 Task: In the spreadsheet apply font size 10 to the text.
Action: Mouse moved to (24, 153)
Screenshot: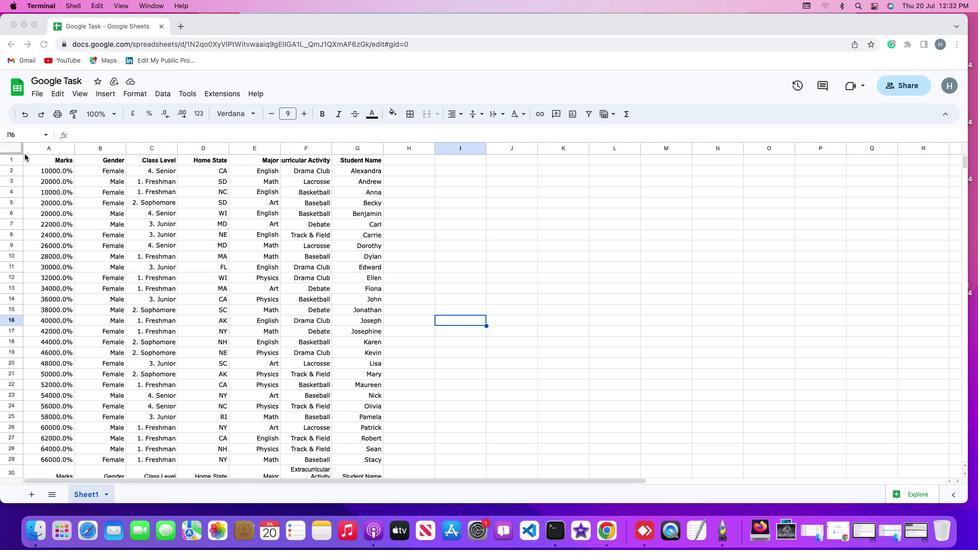 
Action: Mouse pressed left at (24, 153)
Screenshot: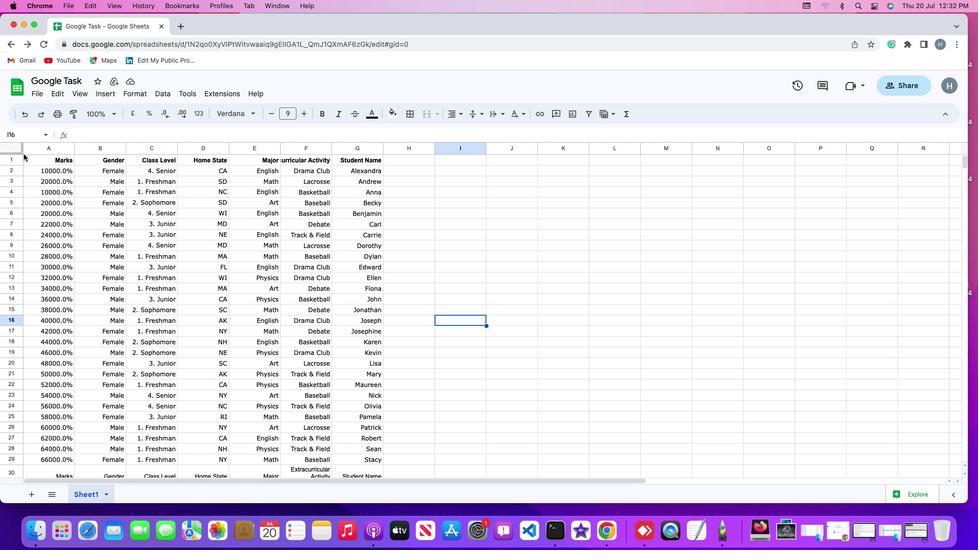
Action: Mouse moved to (20, 146)
Screenshot: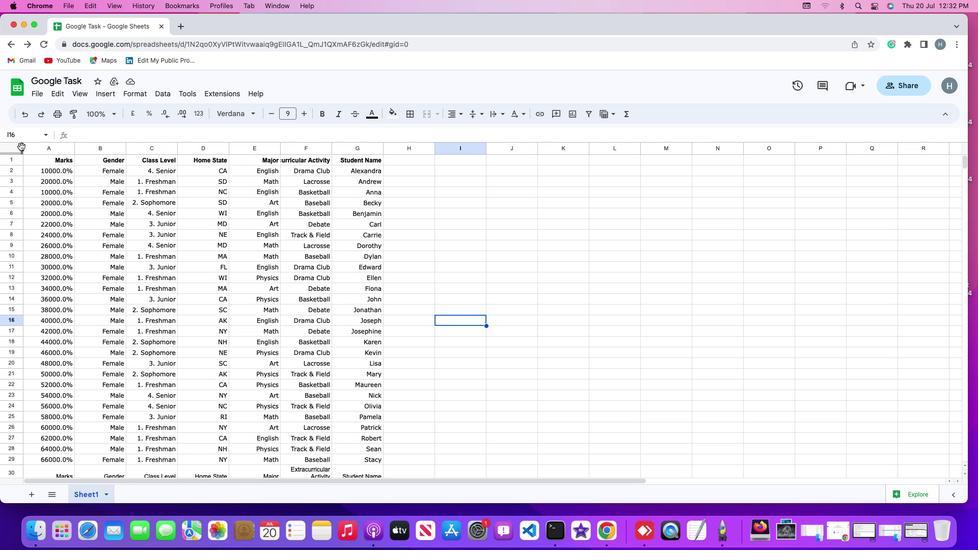 
Action: Mouse pressed left at (20, 146)
Screenshot: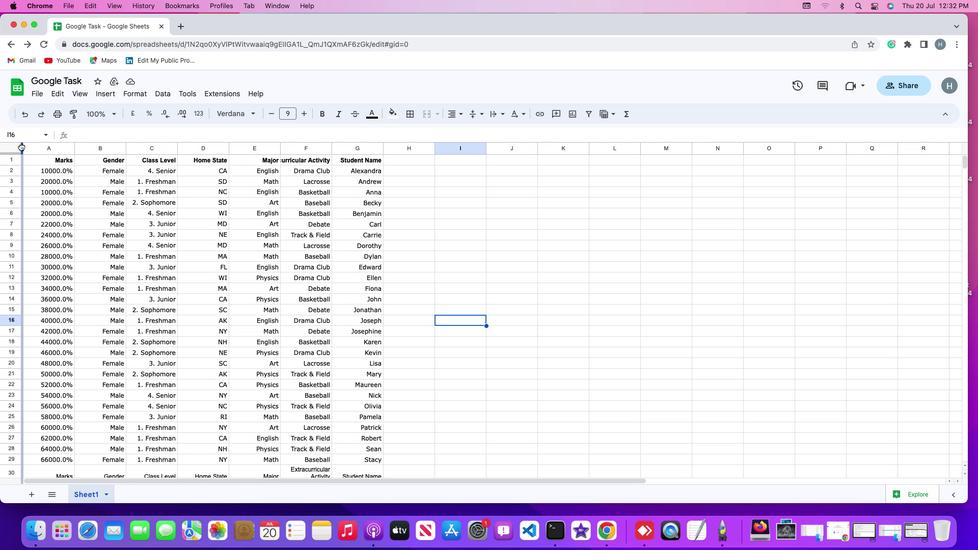 
Action: Mouse moved to (15, 151)
Screenshot: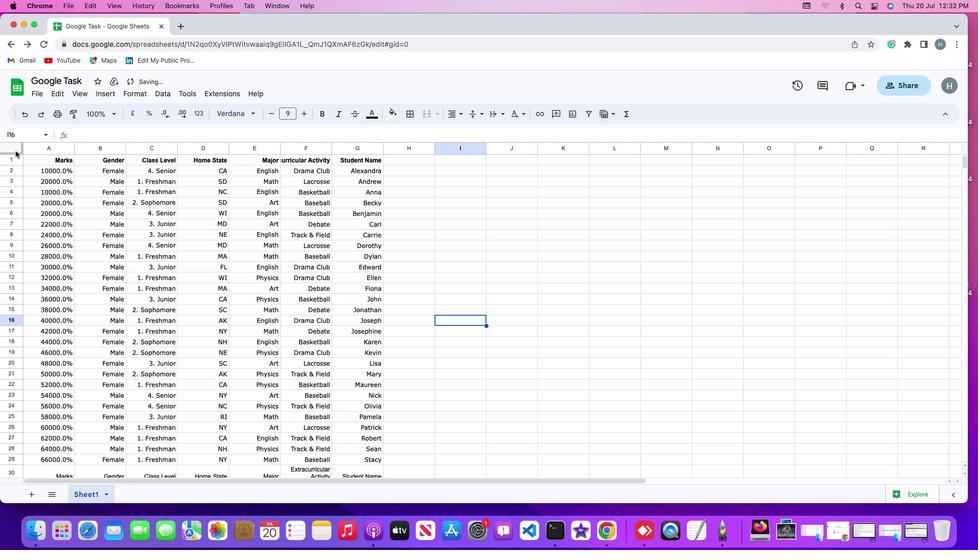 
Action: Mouse pressed left at (15, 151)
Screenshot: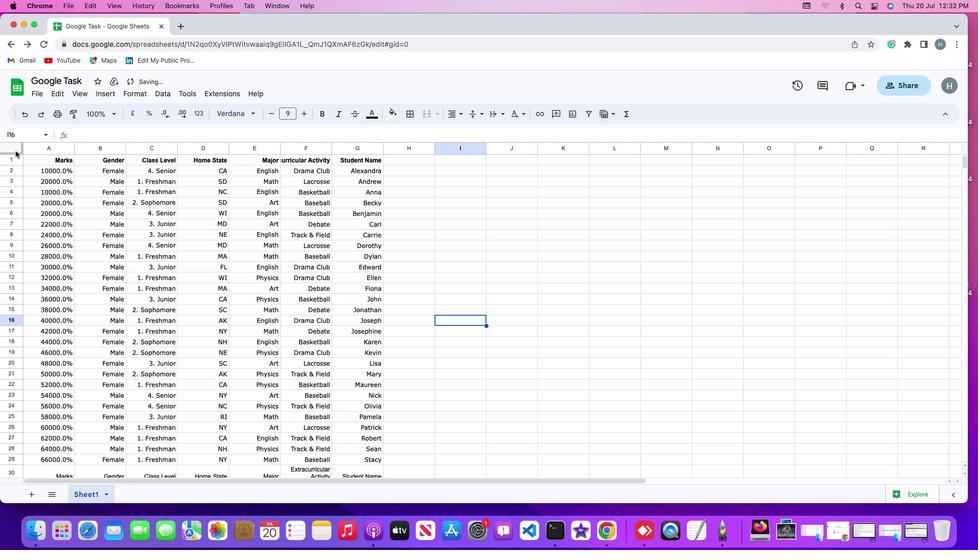
Action: Mouse moved to (138, 92)
Screenshot: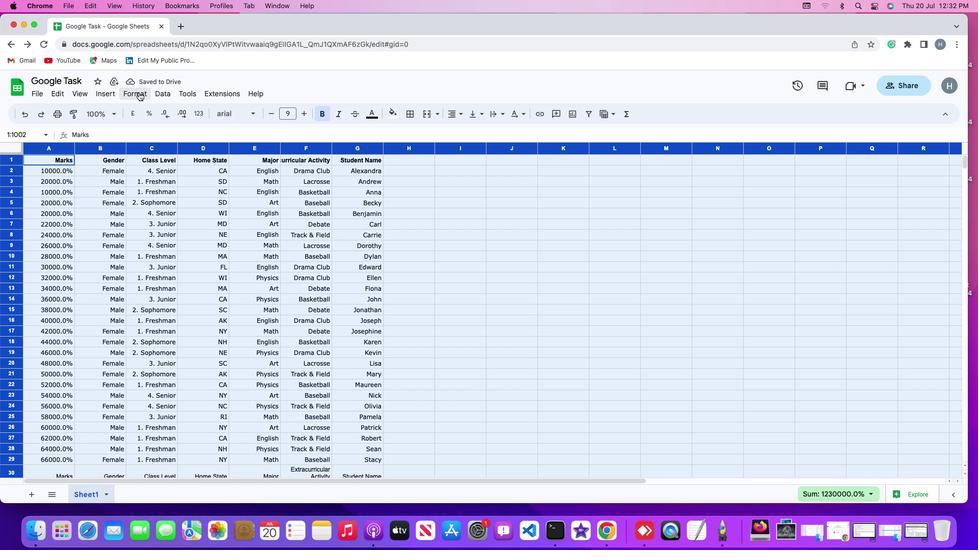 
Action: Mouse pressed left at (138, 92)
Screenshot: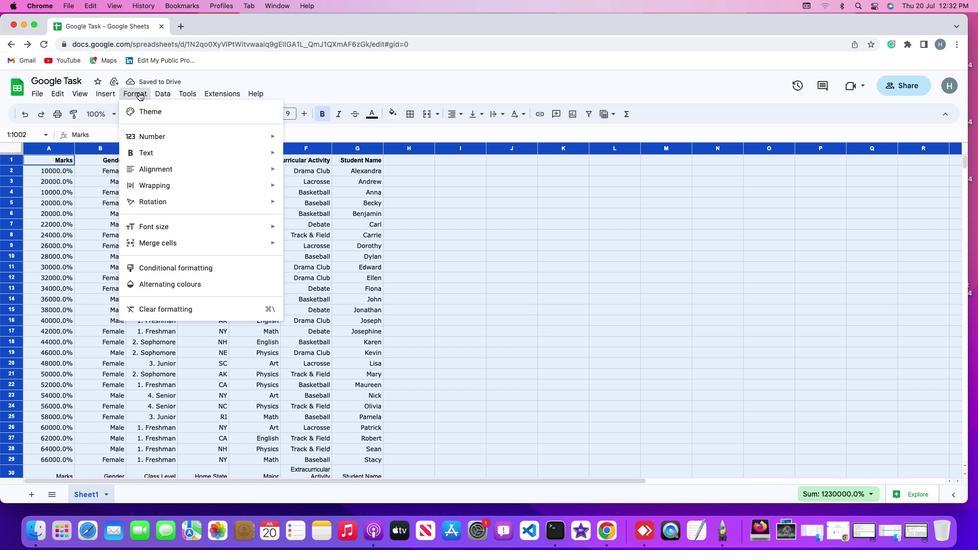 
Action: Mouse moved to (155, 224)
Screenshot: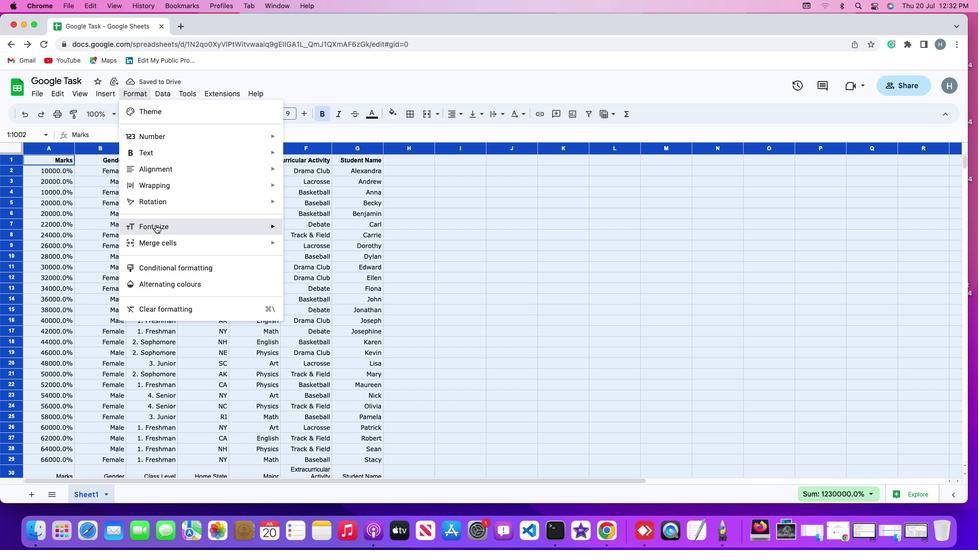
Action: Mouse pressed left at (155, 224)
Screenshot: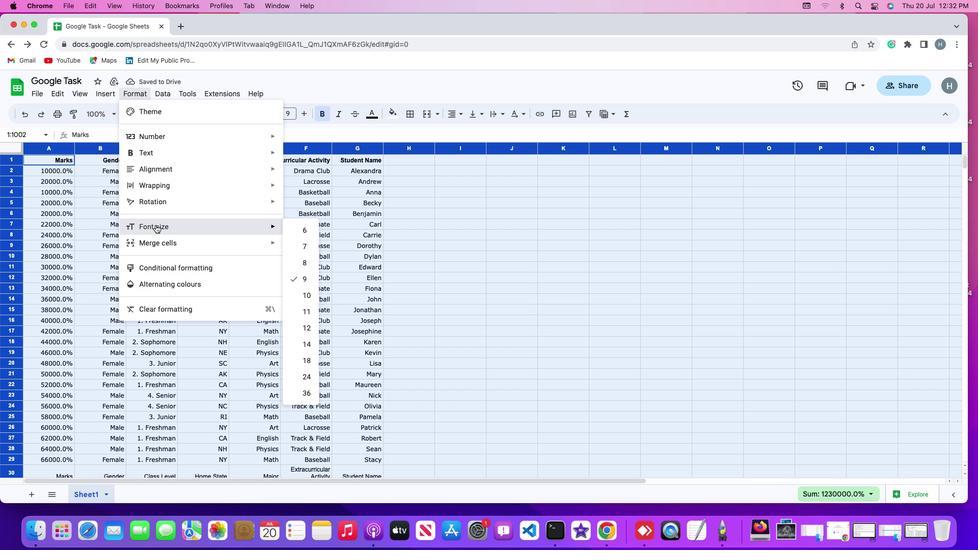
Action: Mouse moved to (300, 293)
Screenshot: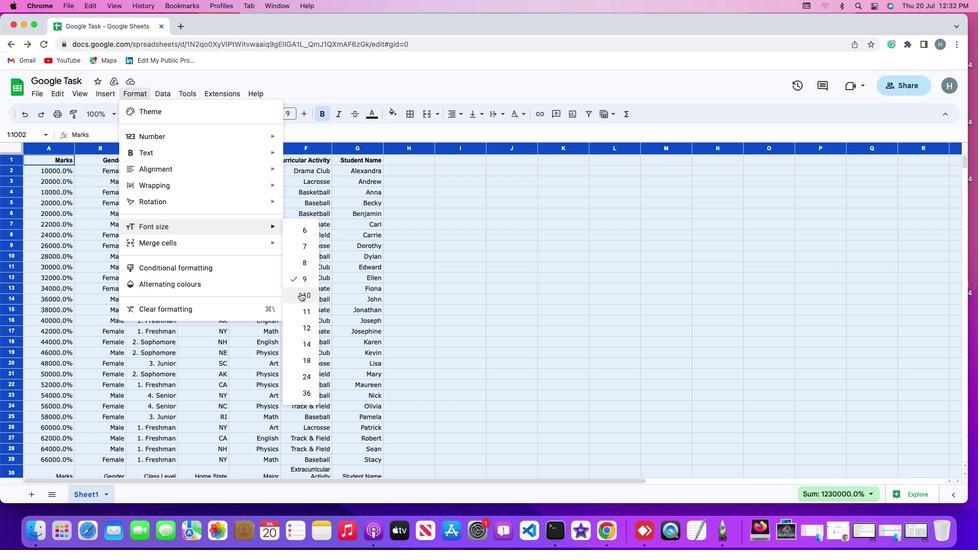 
Action: Mouse pressed left at (300, 293)
Screenshot: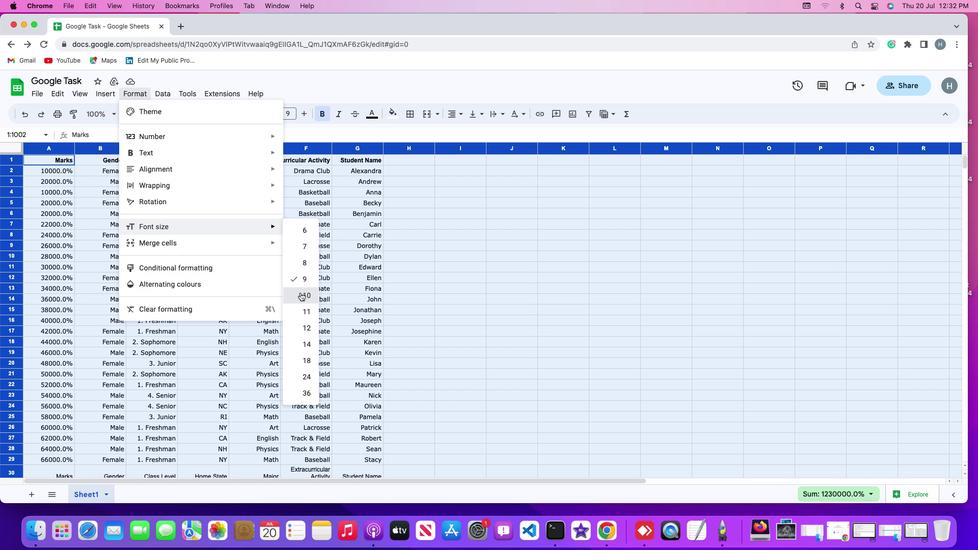 
Action: Mouse moved to (488, 306)
Screenshot: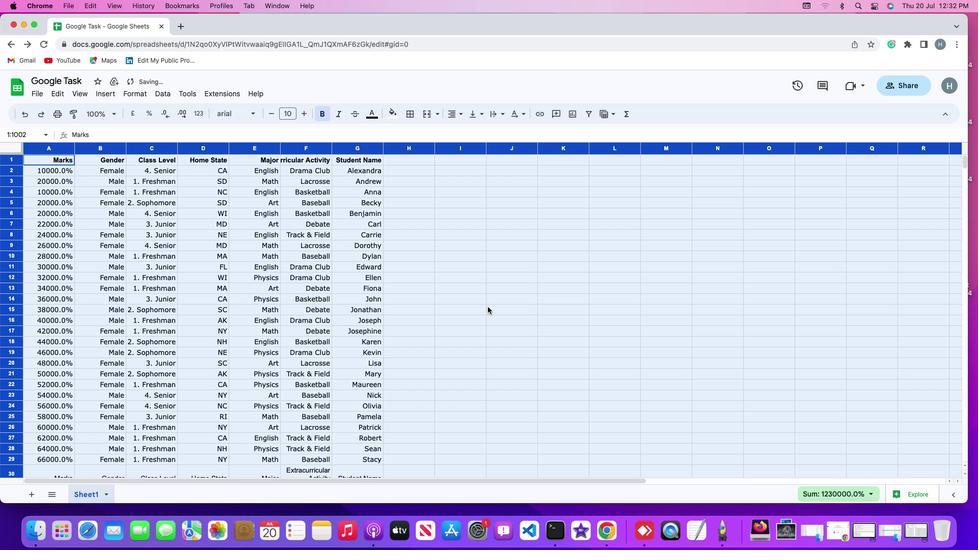 
Action: Mouse pressed left at (488, 306)
Screenshot: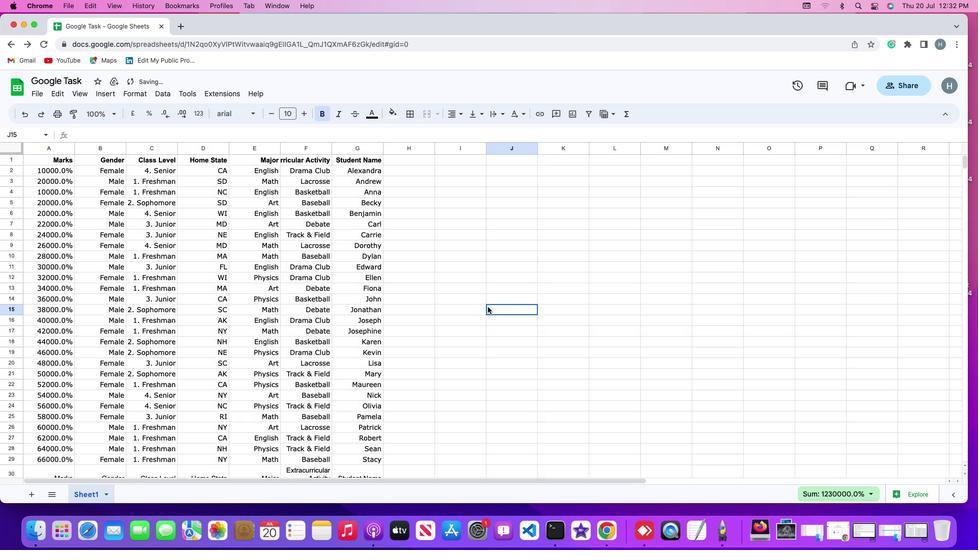 
